 Task: Change the font size to 14 in the font.
Action: Mouse moved to (15, 619)
Screenshot: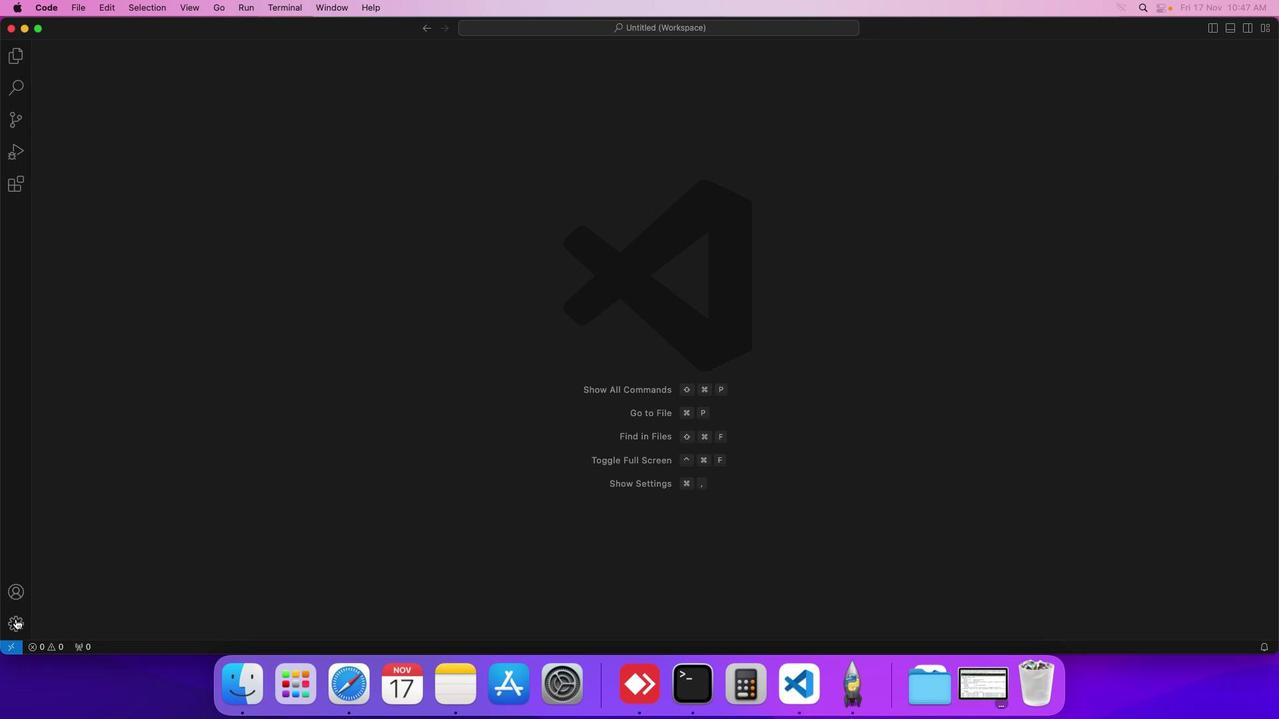 
Action: Mouse pressed left at (15, 619)
Screenshot: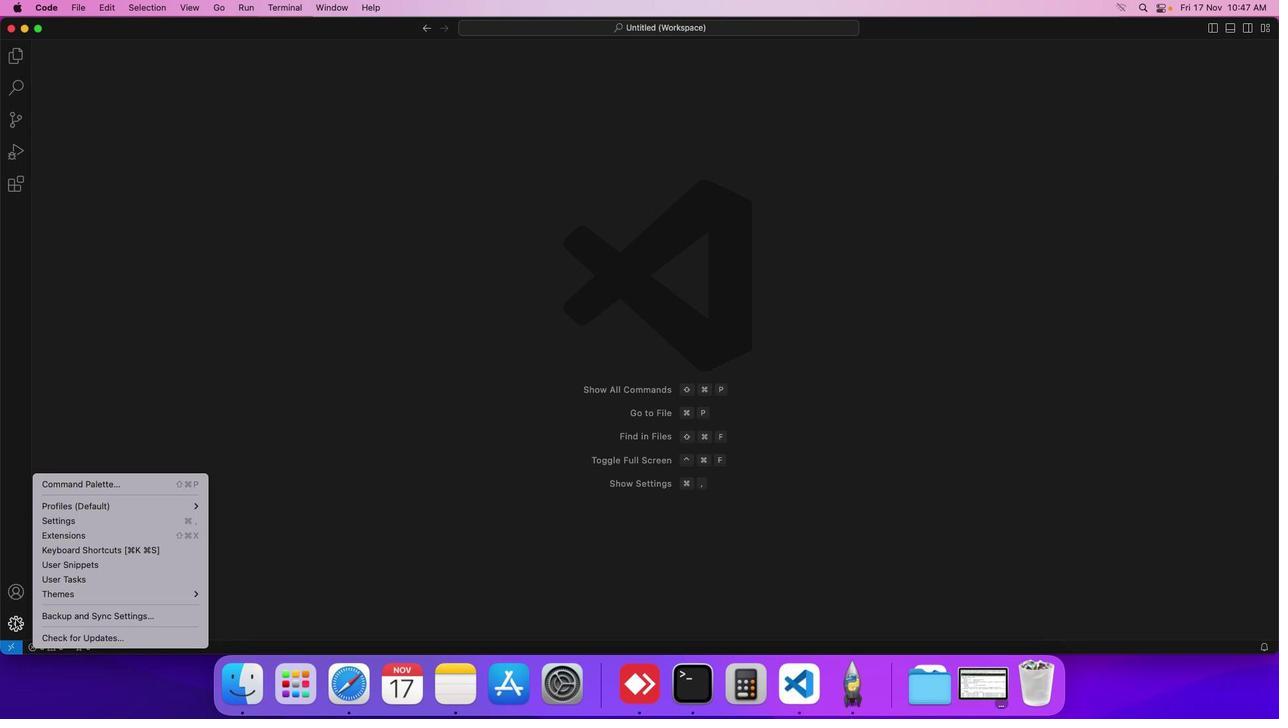 
Action: Mouse moved to (83, 524)
Screenshot: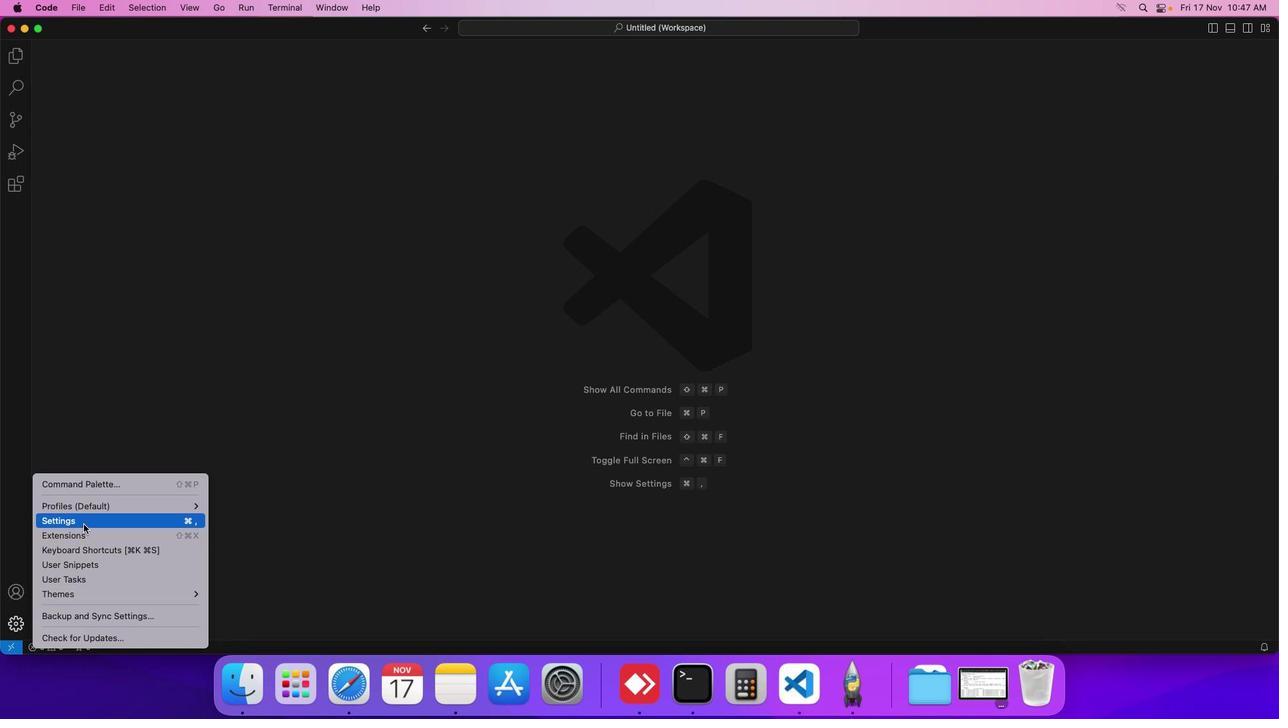 
Action: Mouse pressed left at (83, 524)
Screenshot: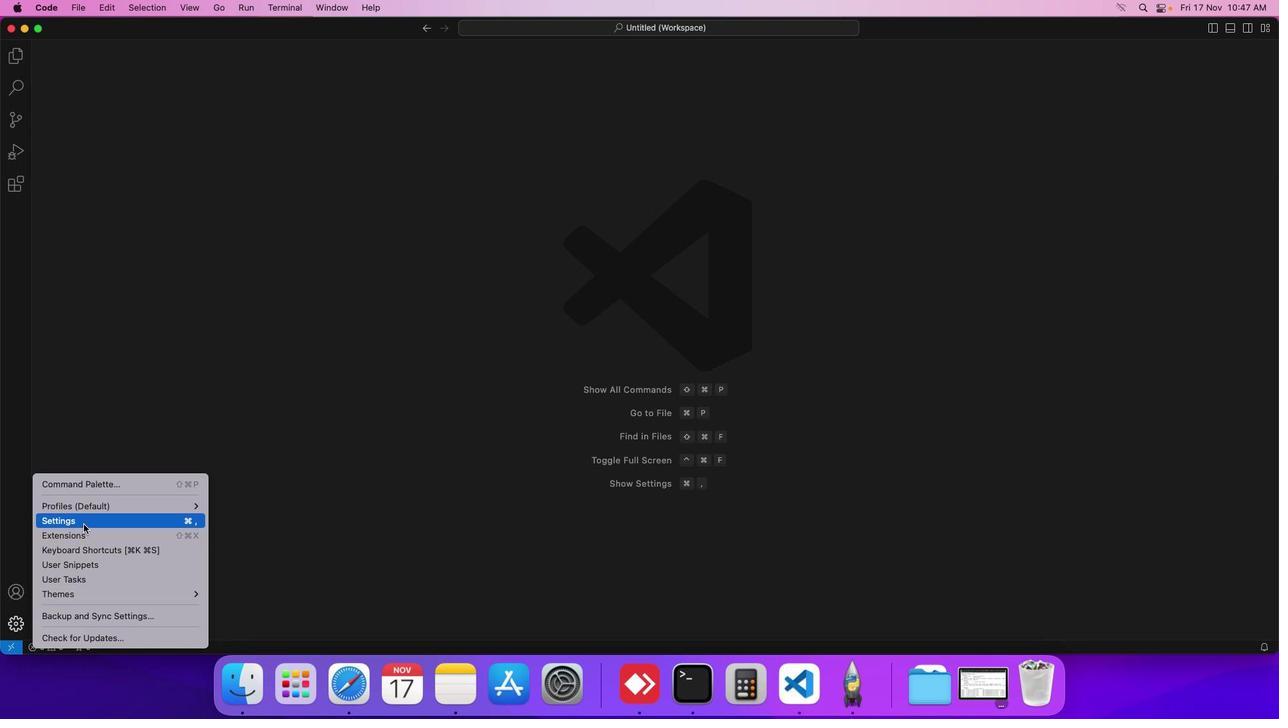 
Action: Mouse moved to (312, 103)
Screenshot: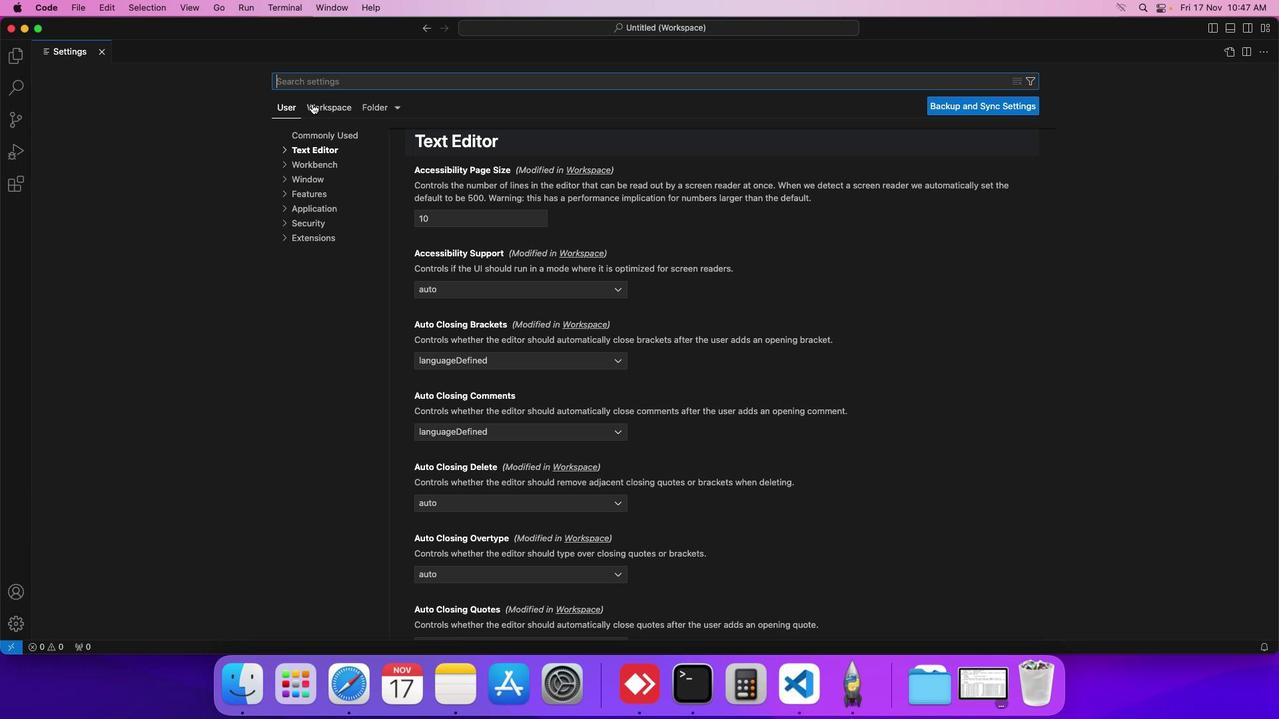 
Action: Mouse pressed left at (312, 103)
Screenshot: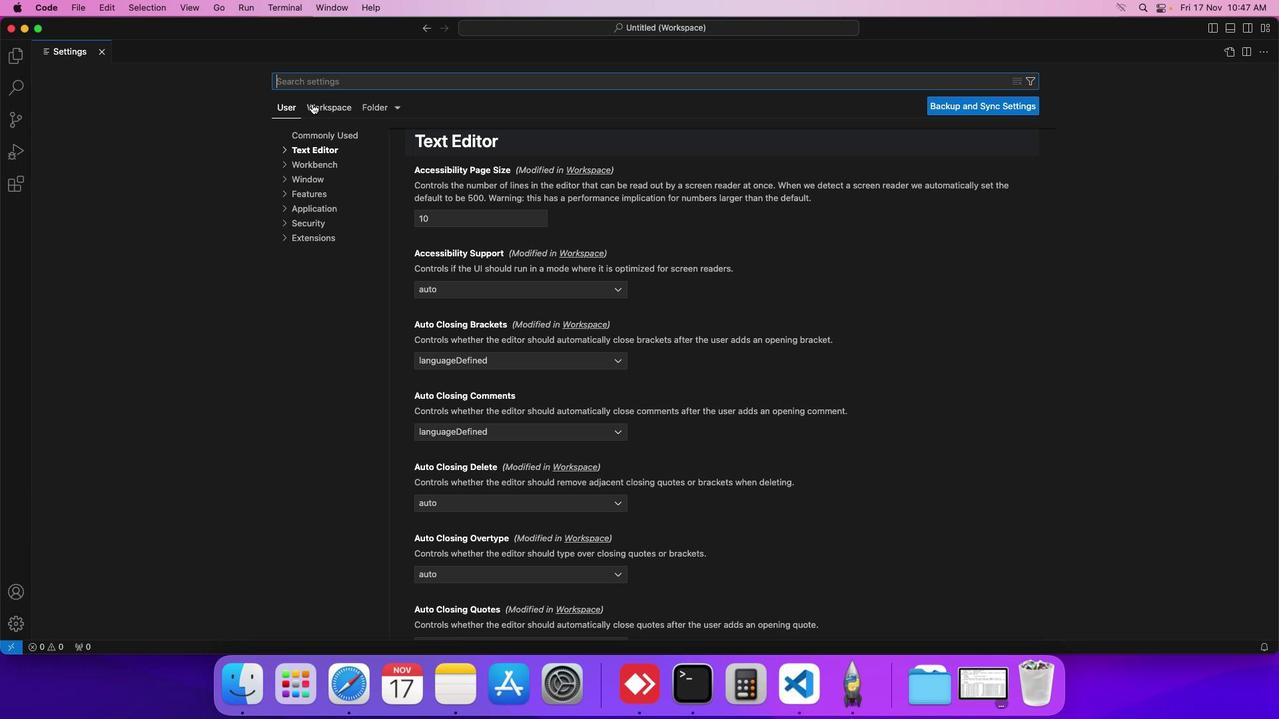 
Action: Mouse moved to (313, 150)
Screenshot: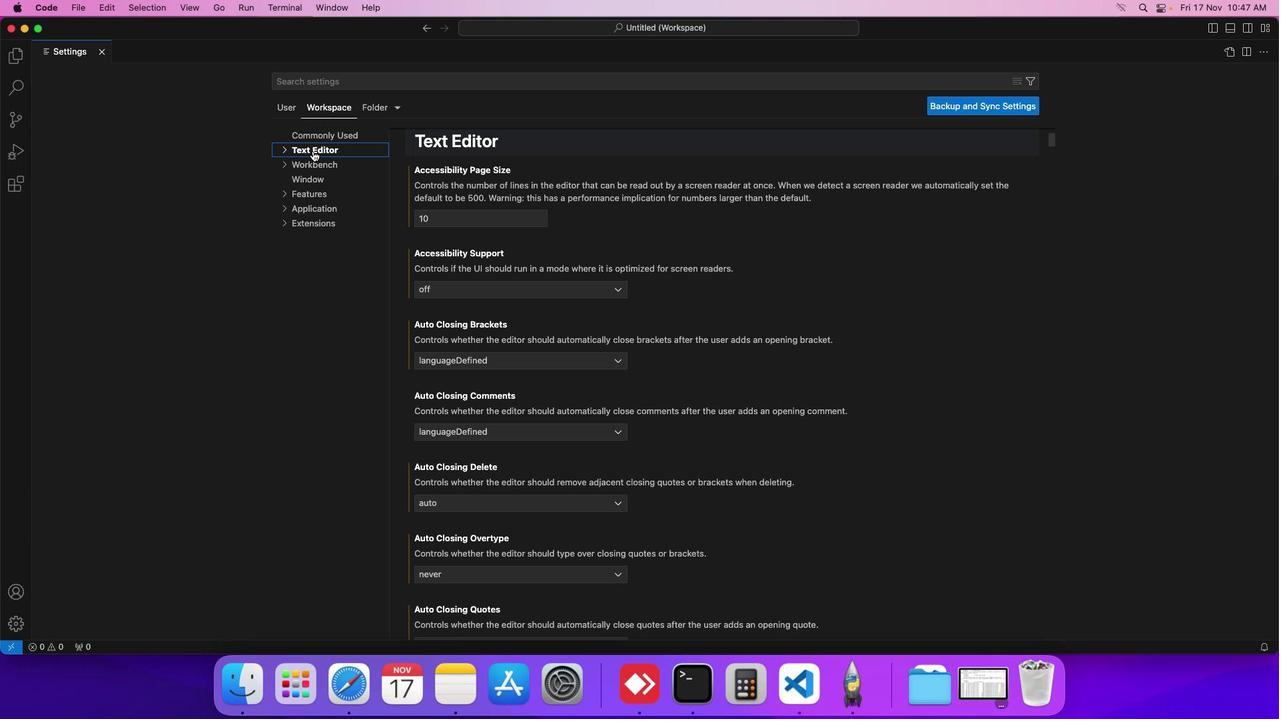 
Action: Mouse pressed left at (313, 150)
Screenshot: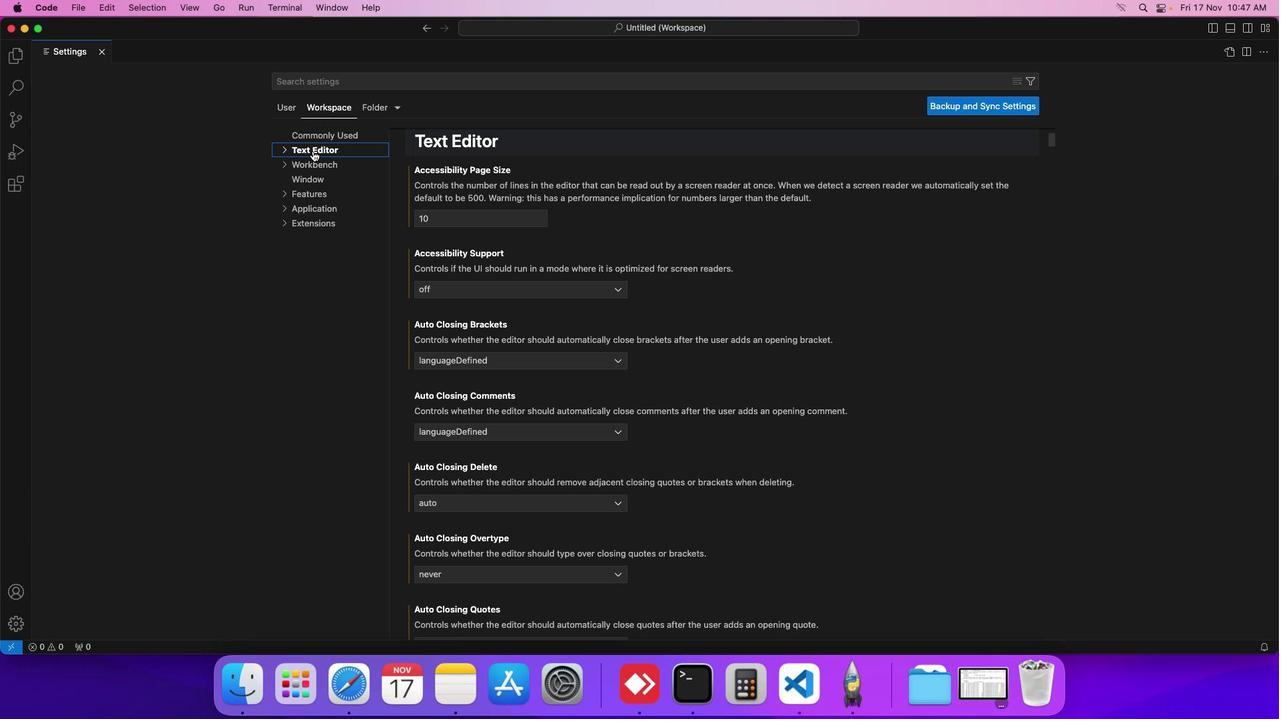 
Action: Mouse moved to (305, 195)
Screenshot: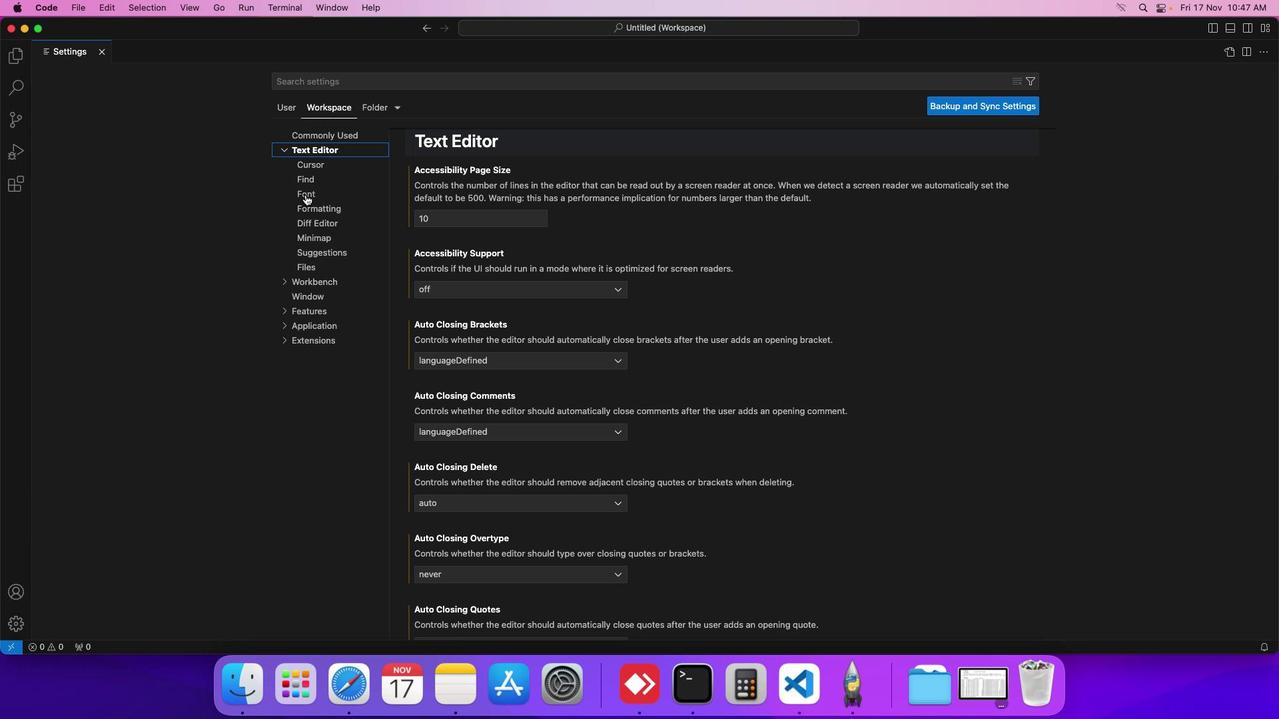 
Action: Mouse pressed left at (305, 195)
Screenshot: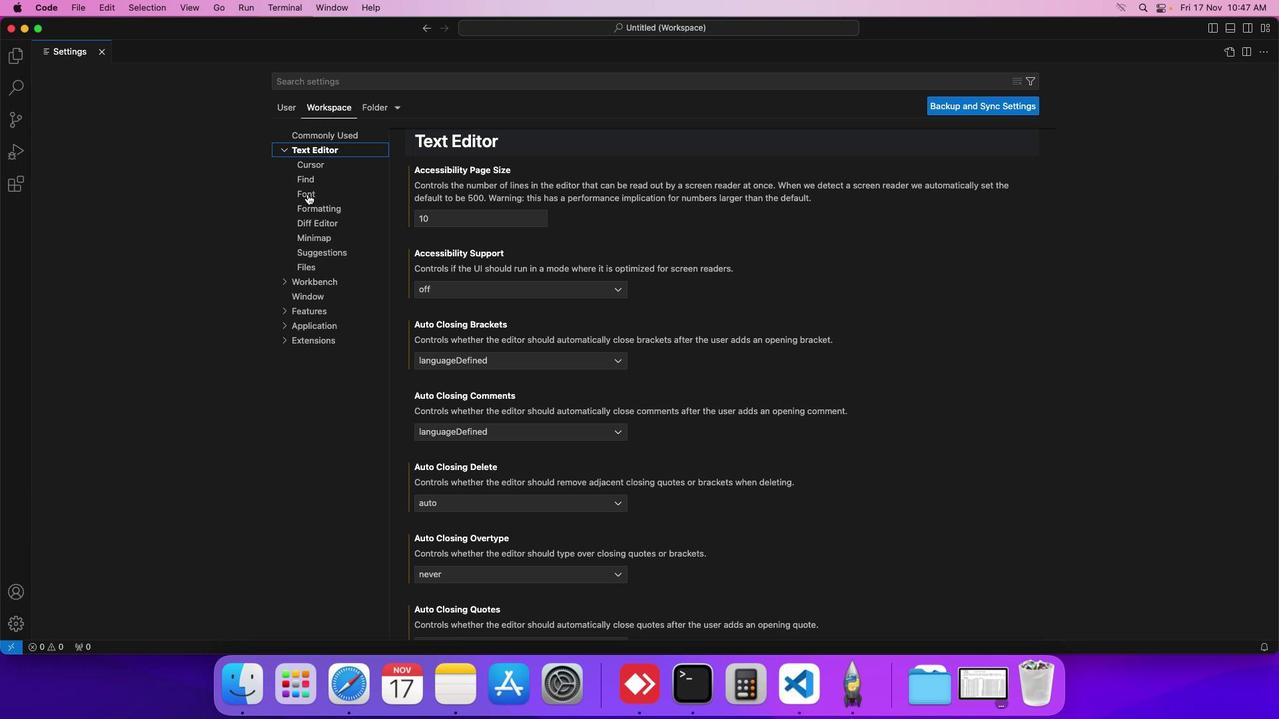 
Action: Mouse moved to (482, 351)
Screenshot: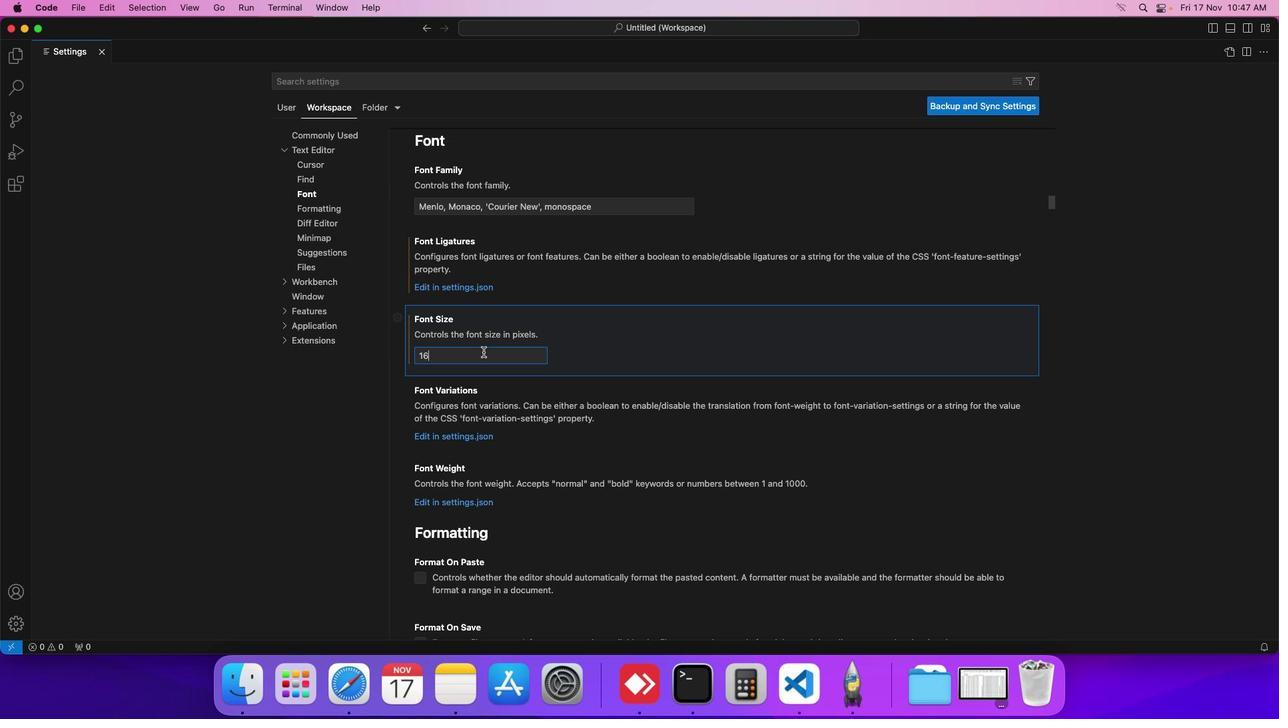 
Action: Mouse pressed left at (482, 351)
Screenshot: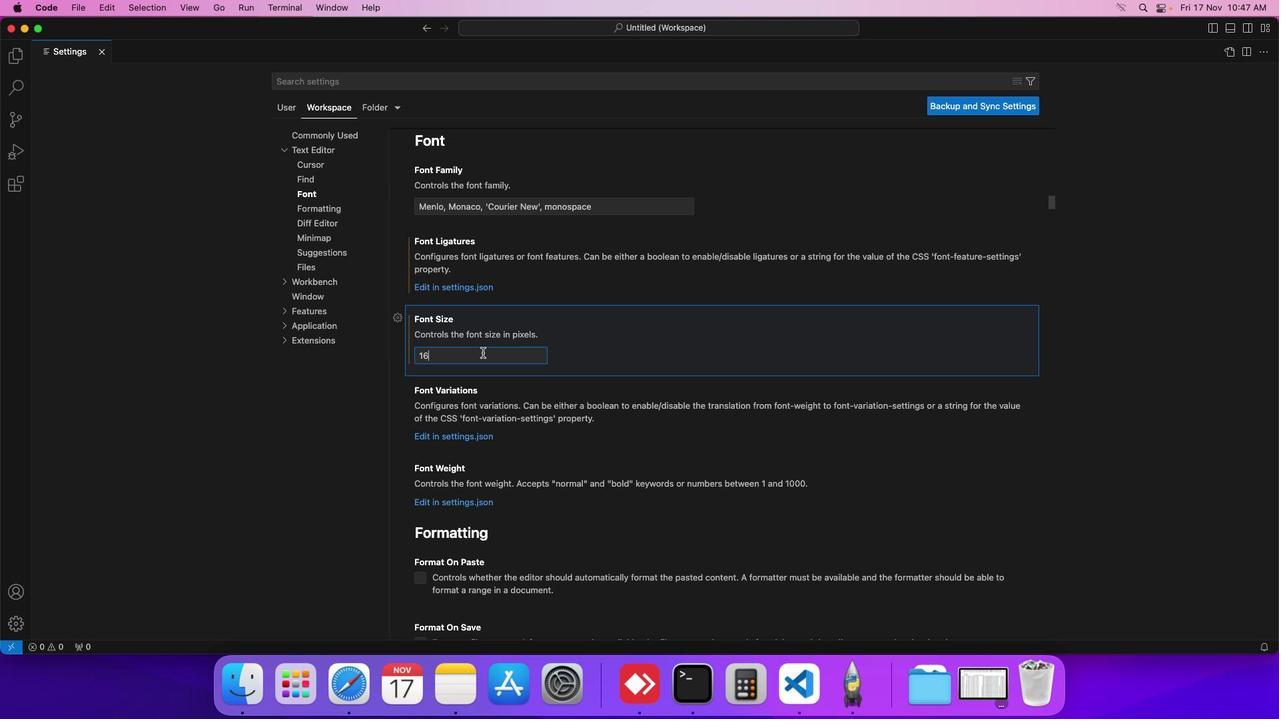 
Action: Mouse moved to (482, 353)
Screenshot: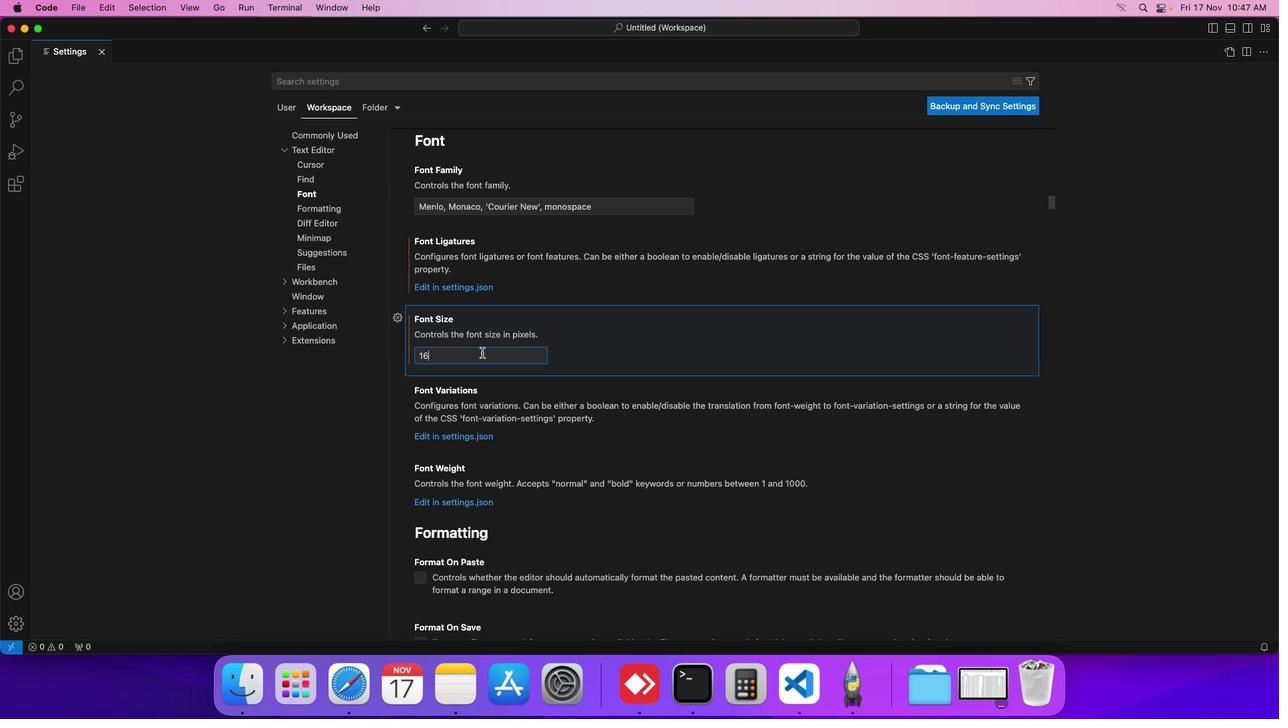 
Action: Key pressed Key.backspaceKey.backspace'1'
Screenshot: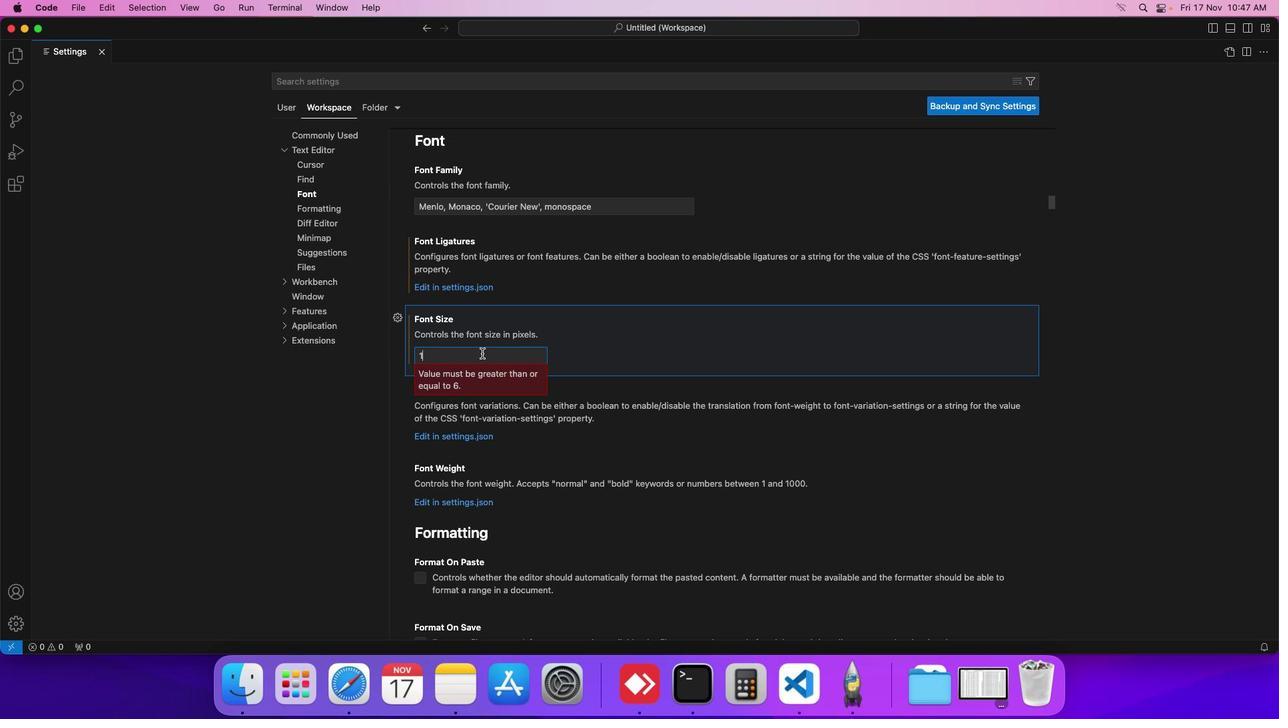 
Action: Mouse moved to (481, 353)
Screenshot: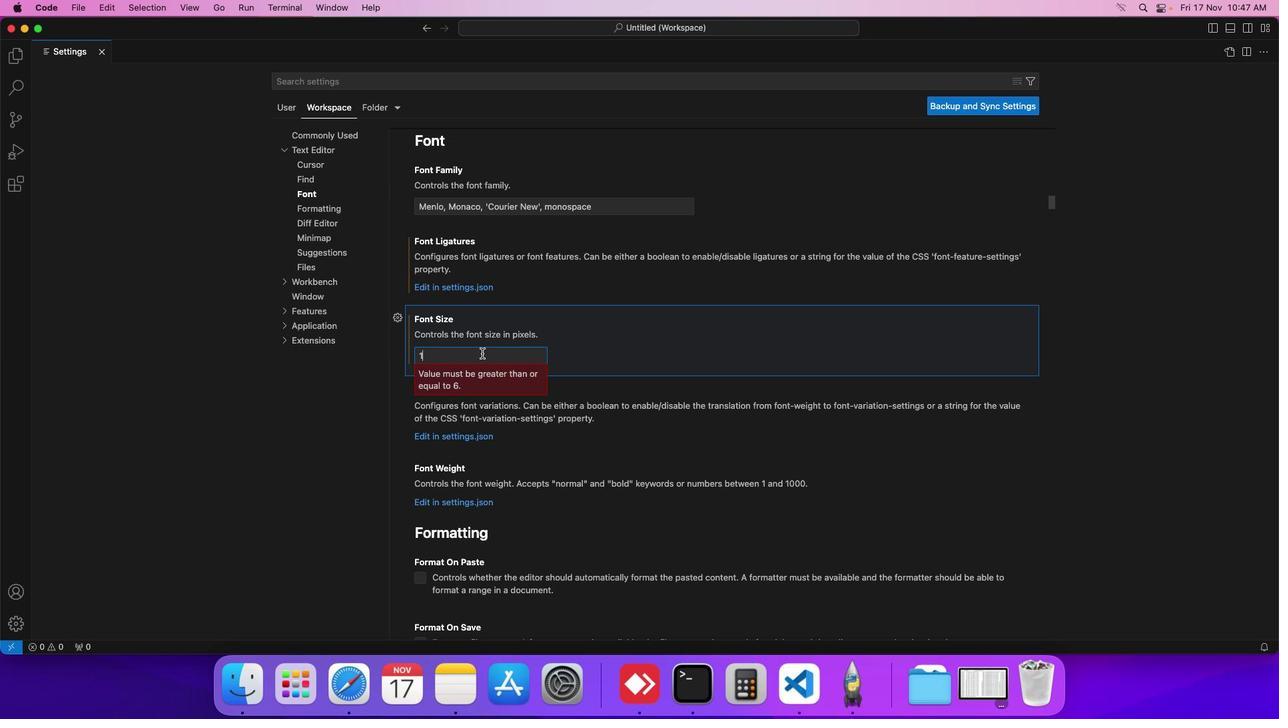 
Action: Key pressed '4'
Screenshot: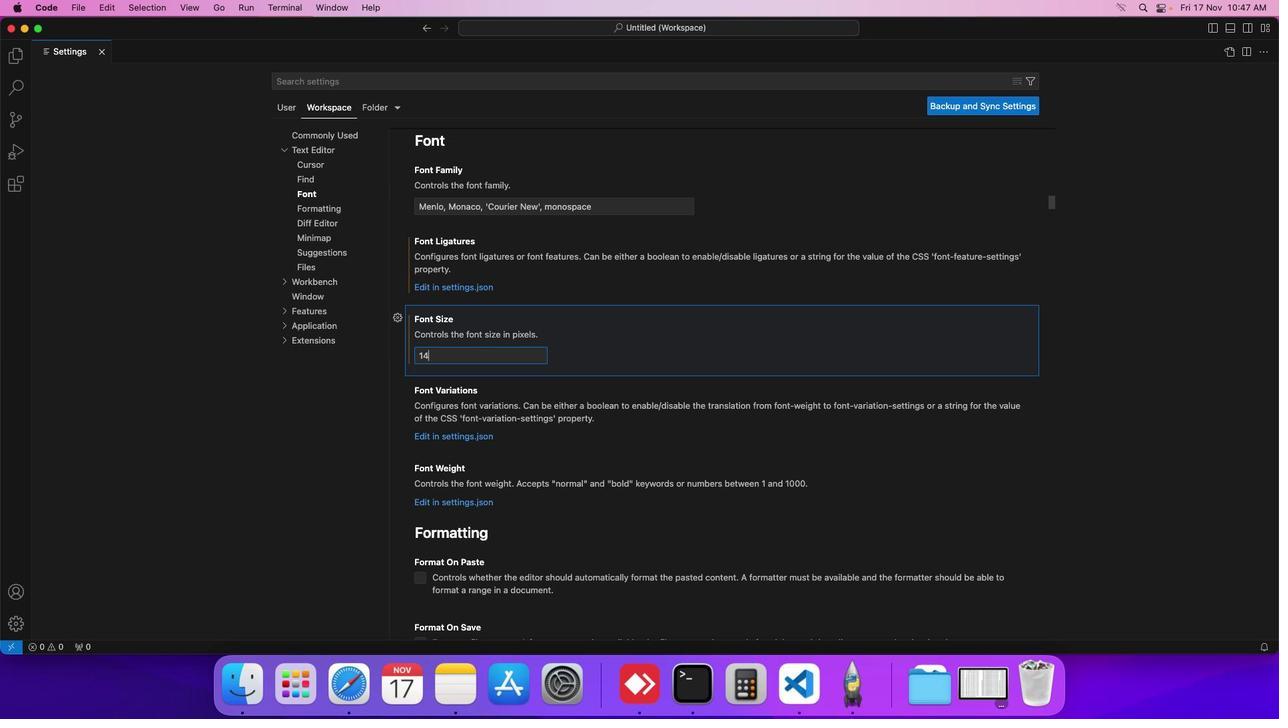 
